 Task: Add to scrum project TreatWorks a team member softage.2@softage.net.
Action: Mouse moved to (243, 138)
Screenshot: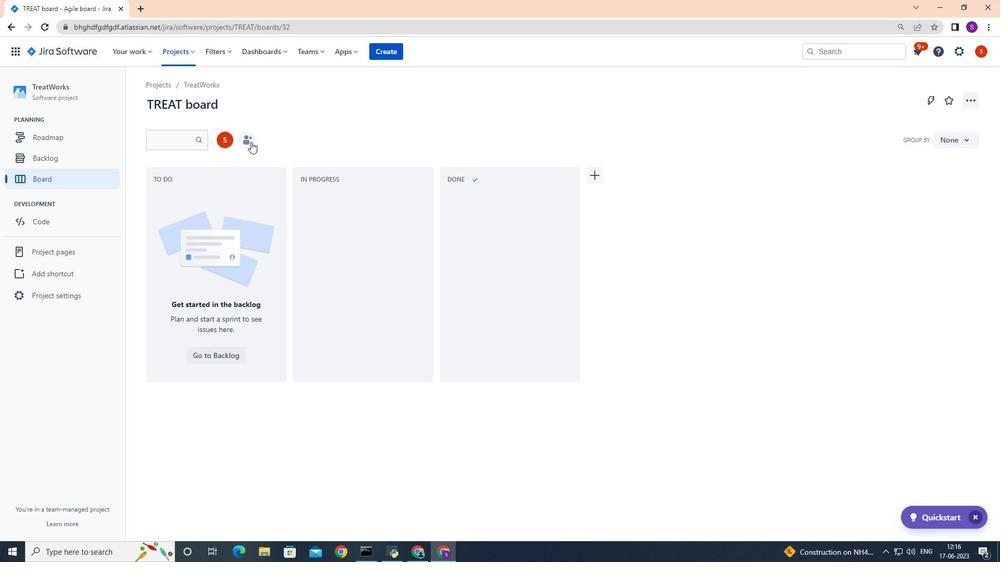 
Action: Mouse pressed left at (243, 138)
Screenshot: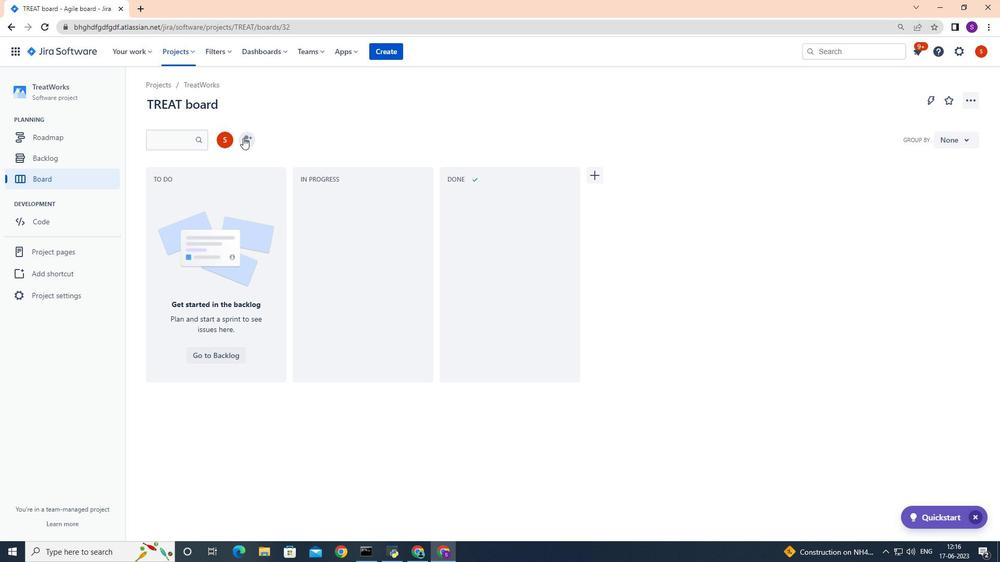 
Action: Mouse moved to (260, 159)
Screenshot: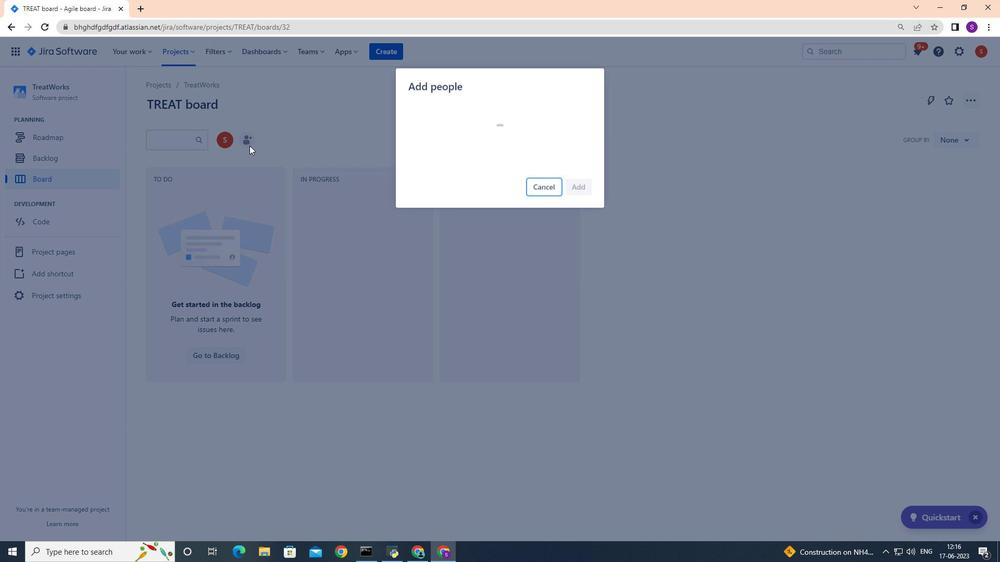 
Action: Key pressed softage.2
Screenshot: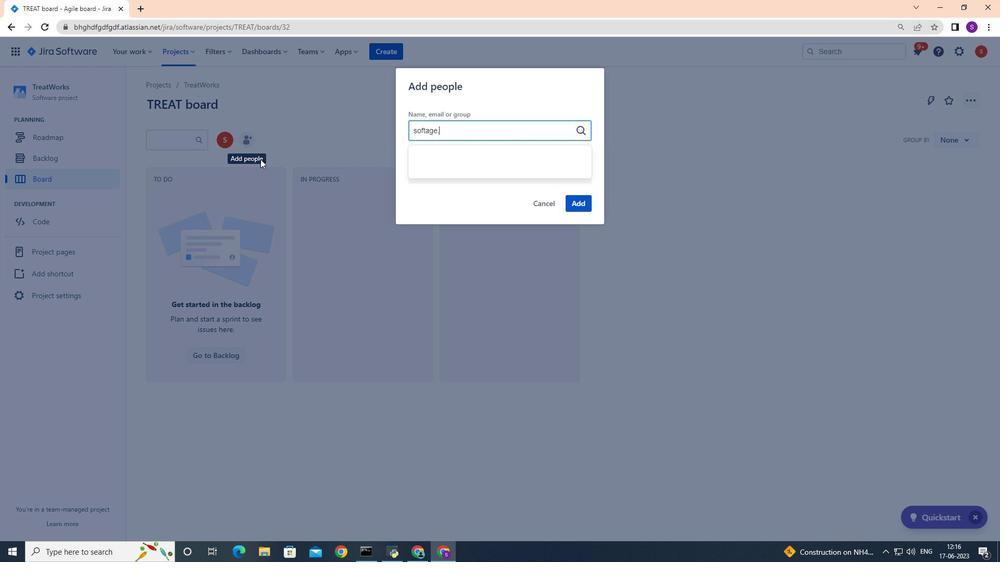 
Action: Mouse moved to (494, 154)
Screenshot: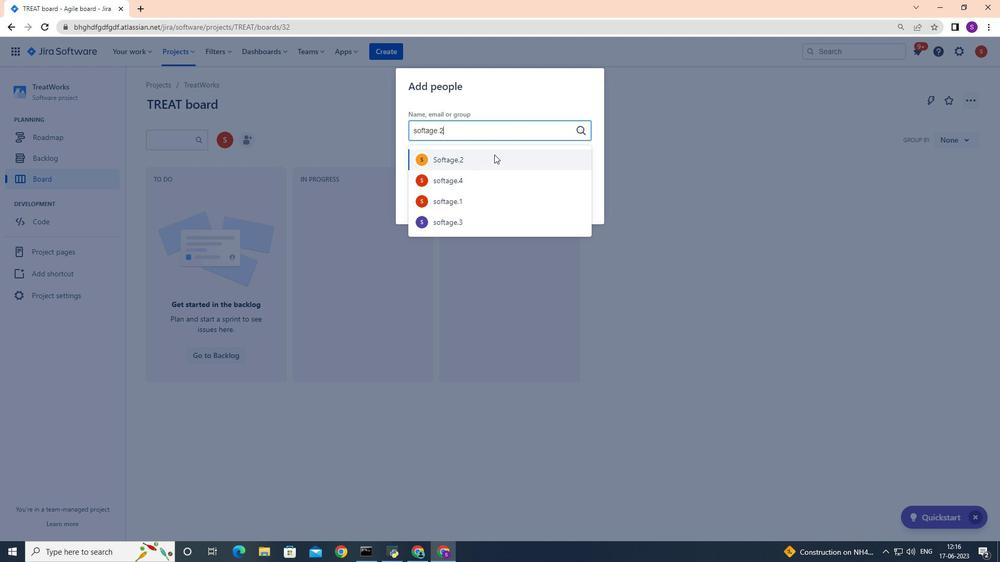 
Action: Mouse pressed left at (494, 154)
Screenshot: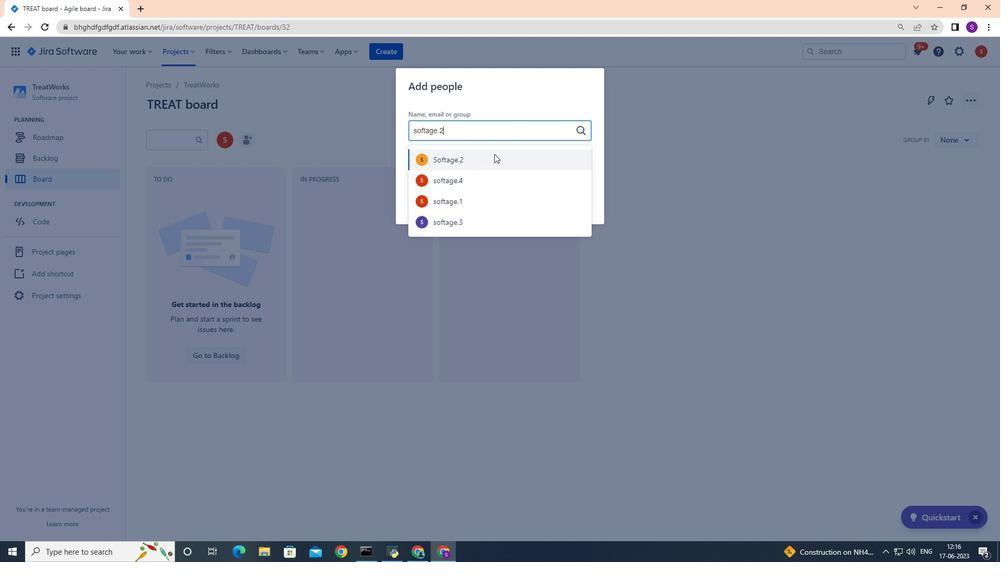 
Action: Mouse moved to (581, 203)
Screenshot: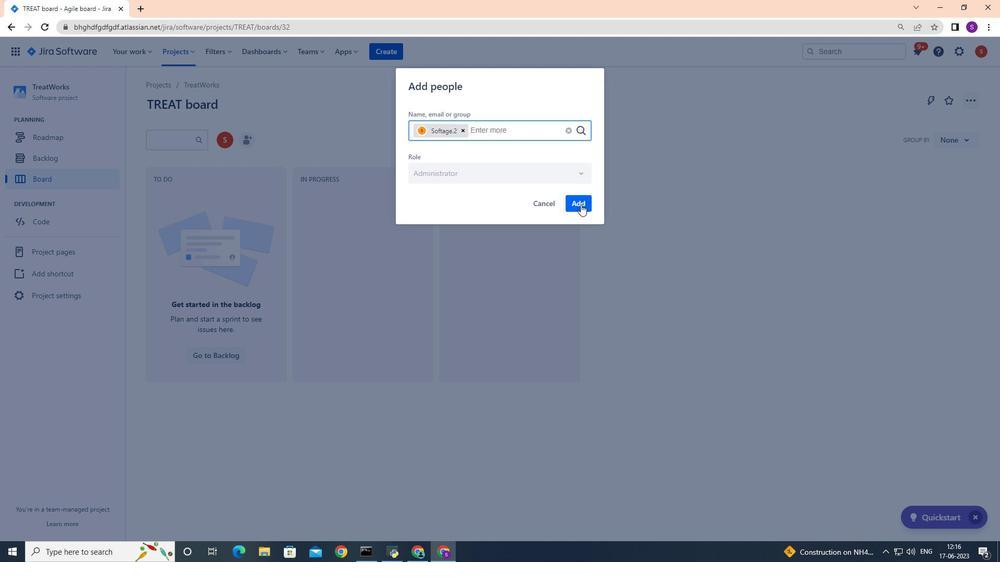 
Action: Mouse pressed left at (581, 203)
Screenshot: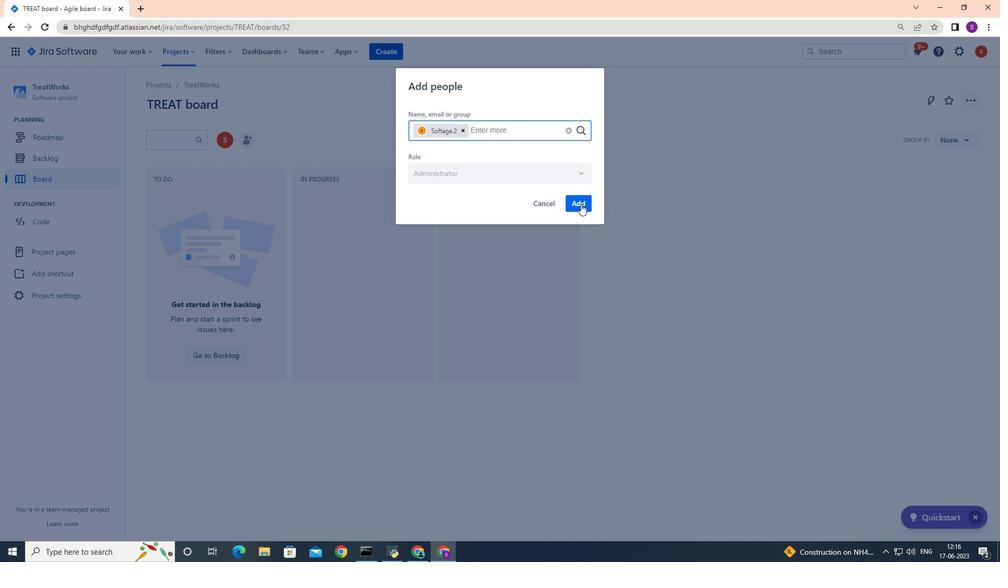 
Action: Mouse moved to (581, 203)
Screenshot: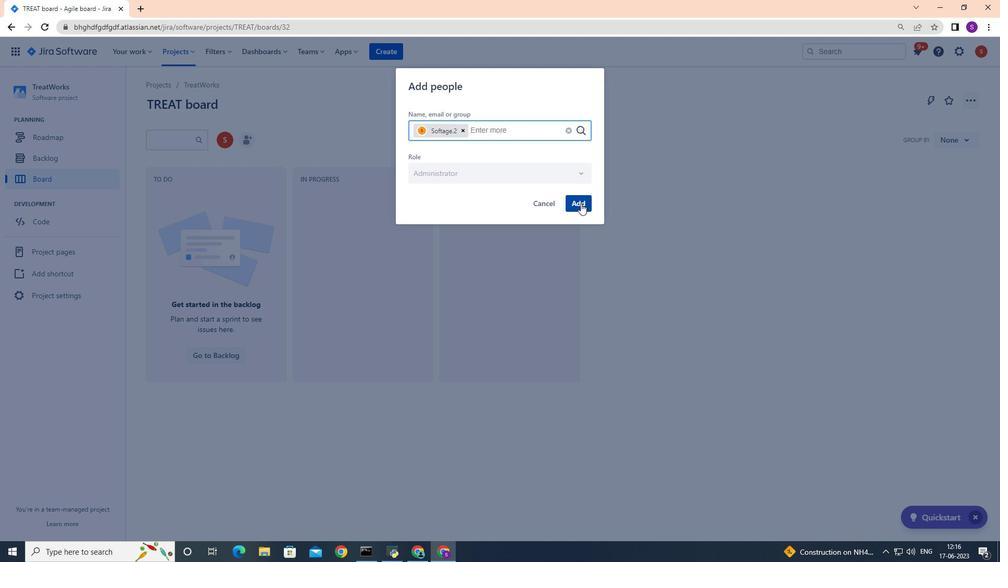 
